 Task: Create List Time Management in Board Project Prioritization Tools to Workspace Budgeting and Forecasting. Create List Resource Management in Board Content Curation to Workspace Budgeting and Forecasting. Create List Communication in Board Product Portfolio Management and Rationalization to Workspace Budgeting and Forecasting
Action: Mouse moved to (73, 304)
Screenshot: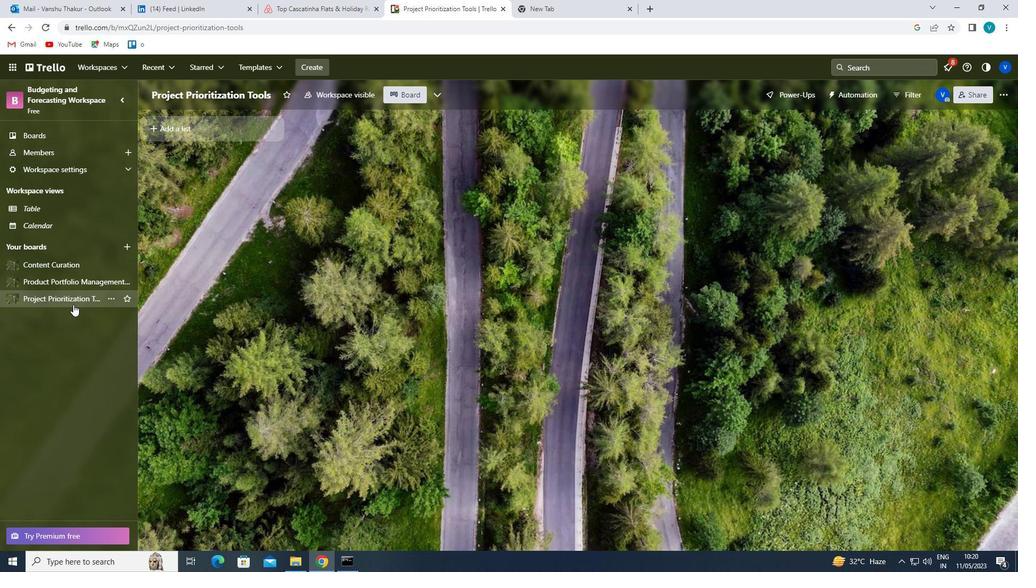 
Action: Mouse pressed left at (73, 304)
Screenshot: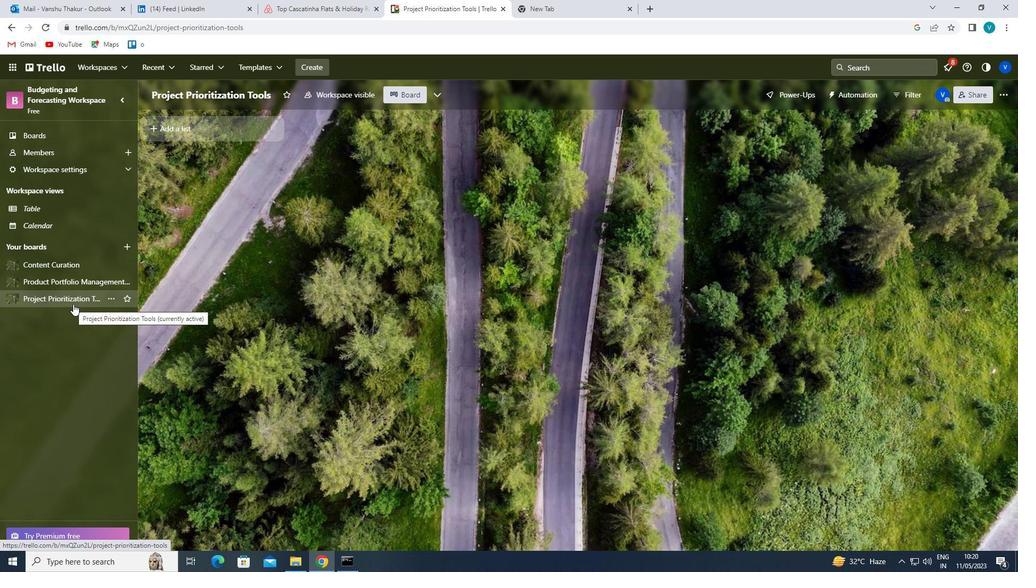 
Action: Mouse moved to (190, 131)
Screenshot: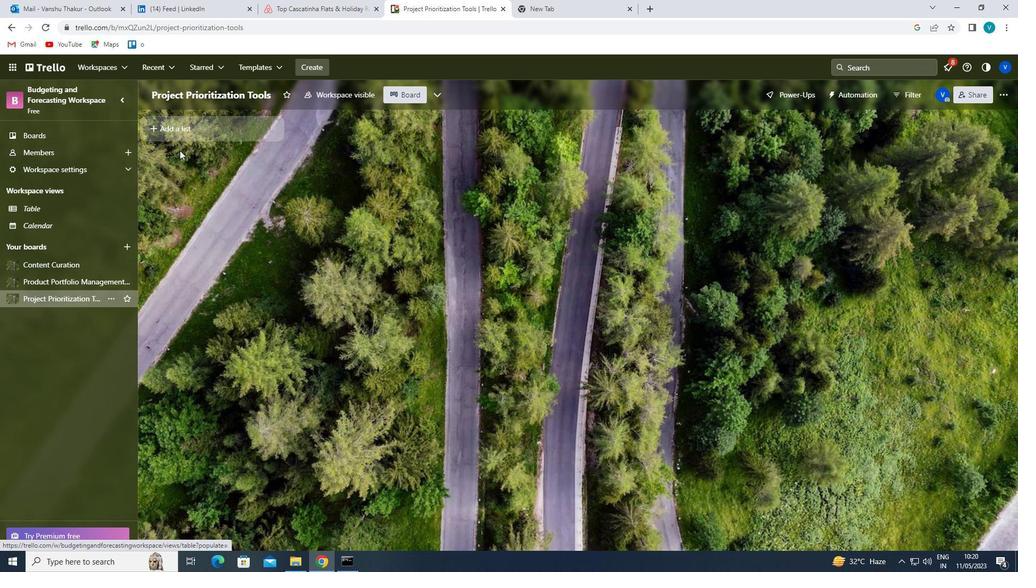 
Action: Mouse pressed left at (190, 131)
Screenshot: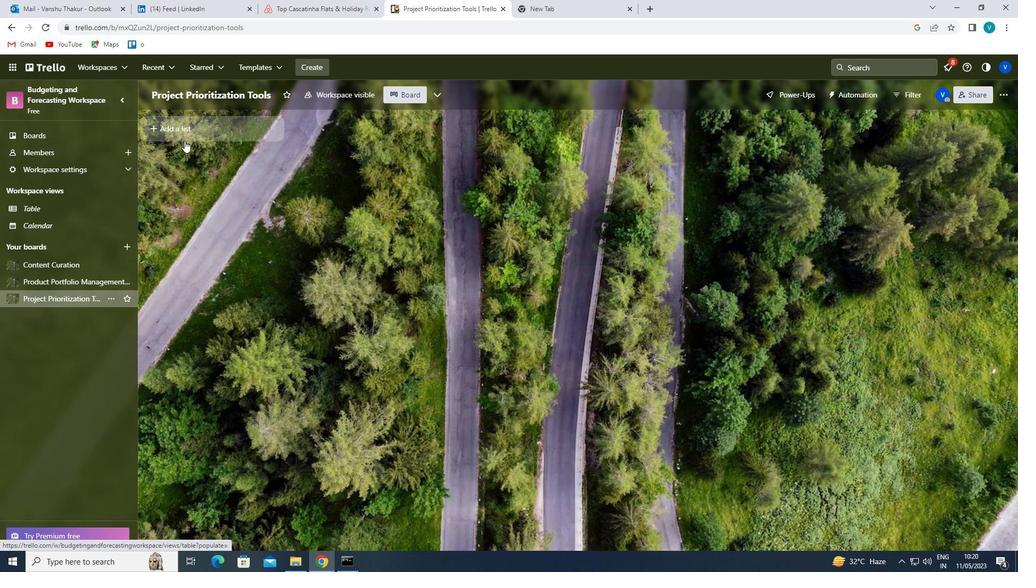 
Action: Key pressed <Key.shift>TIME<Key.space><Key.shift>MANAGEMENT
Screenshot: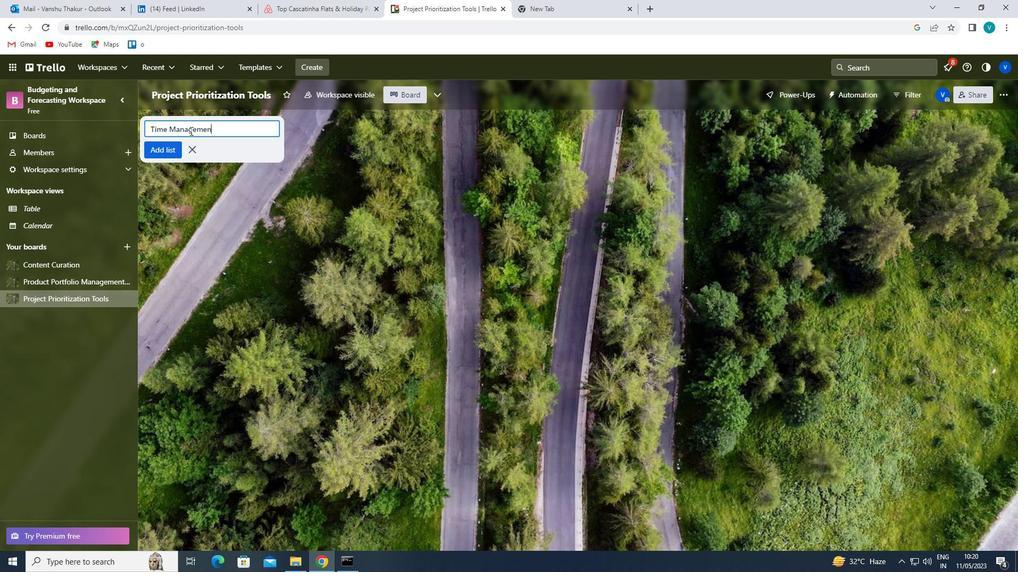 
Action: Mouse moved to (170, 147)
Screenshot: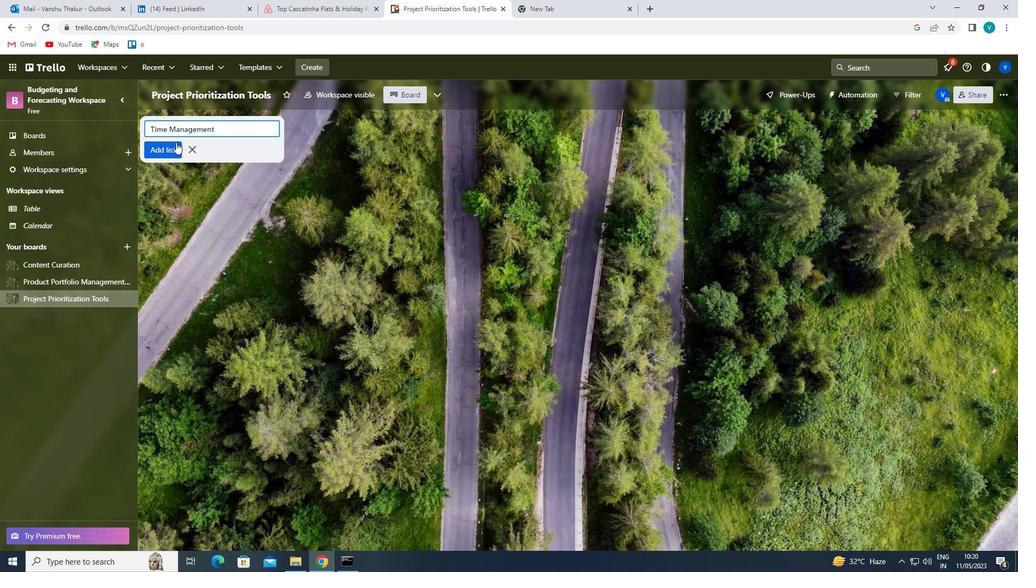 
Action: Mouse pressed left at (170, 147)
Screenshot: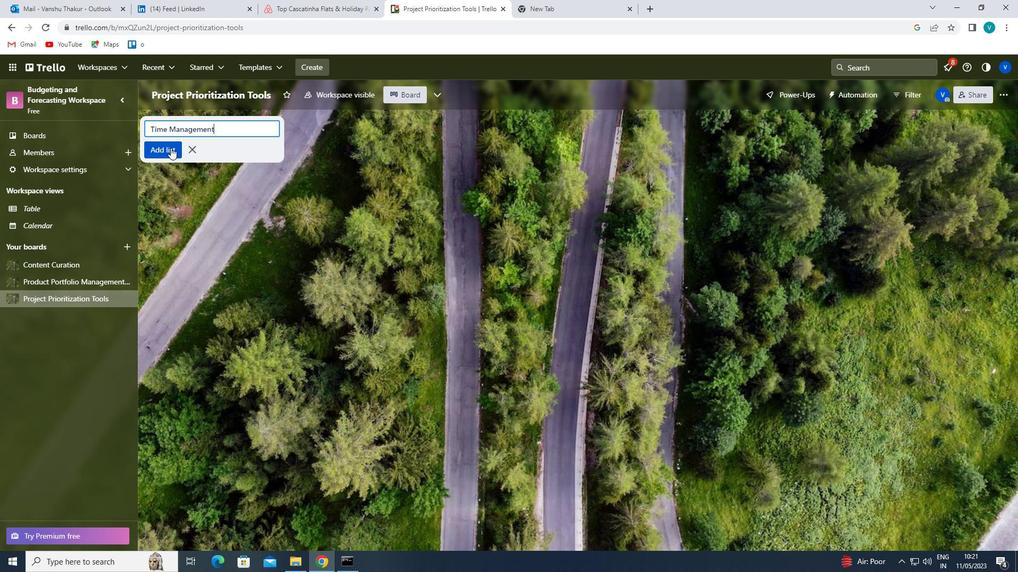 
Action: Mouse moved to (76, 262)
Screenshot: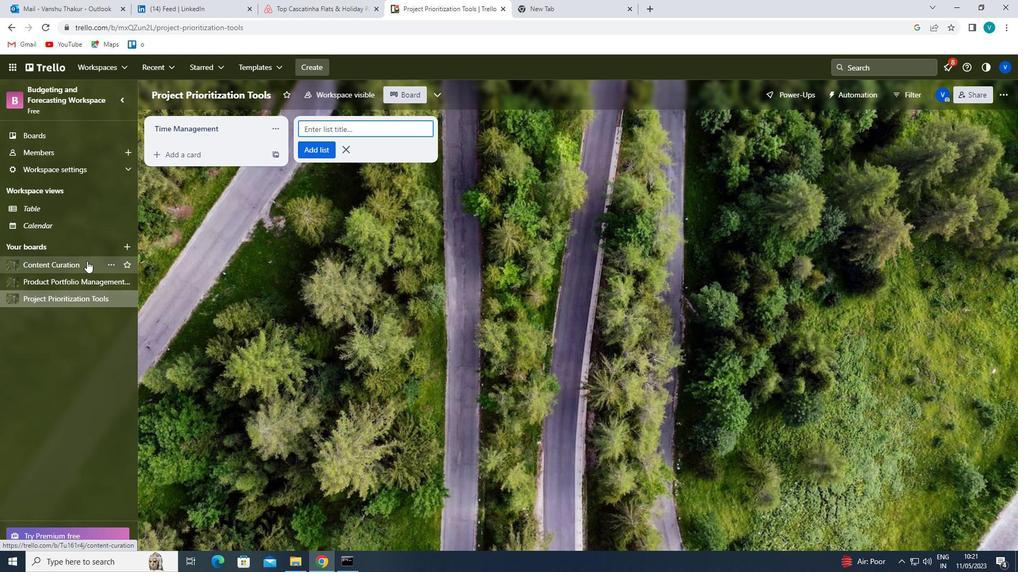 
Action: Mouse pressed left at (76, 262)
Screenshot: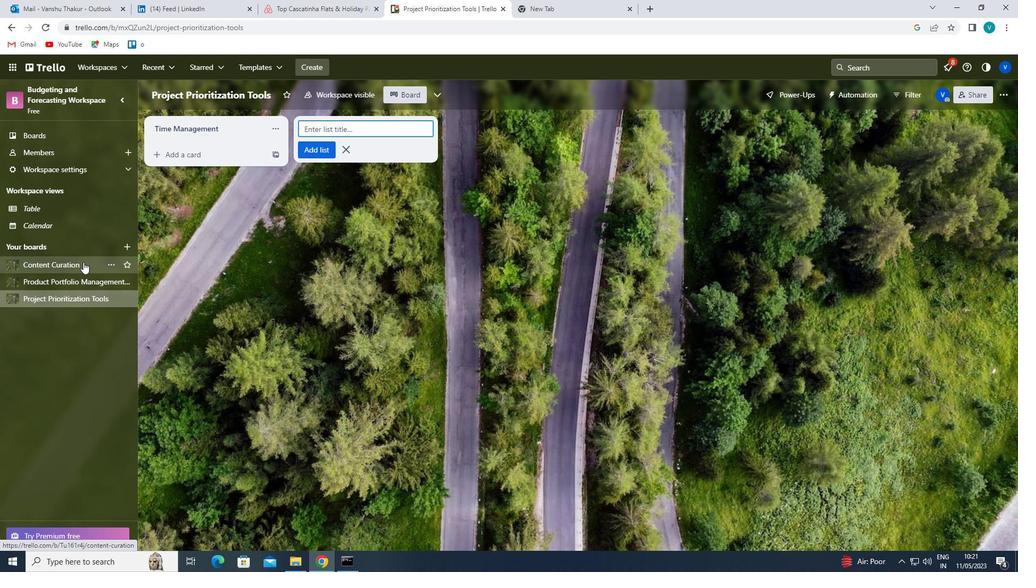 
Action: Mouse moved to (188, 132)
Screenshot: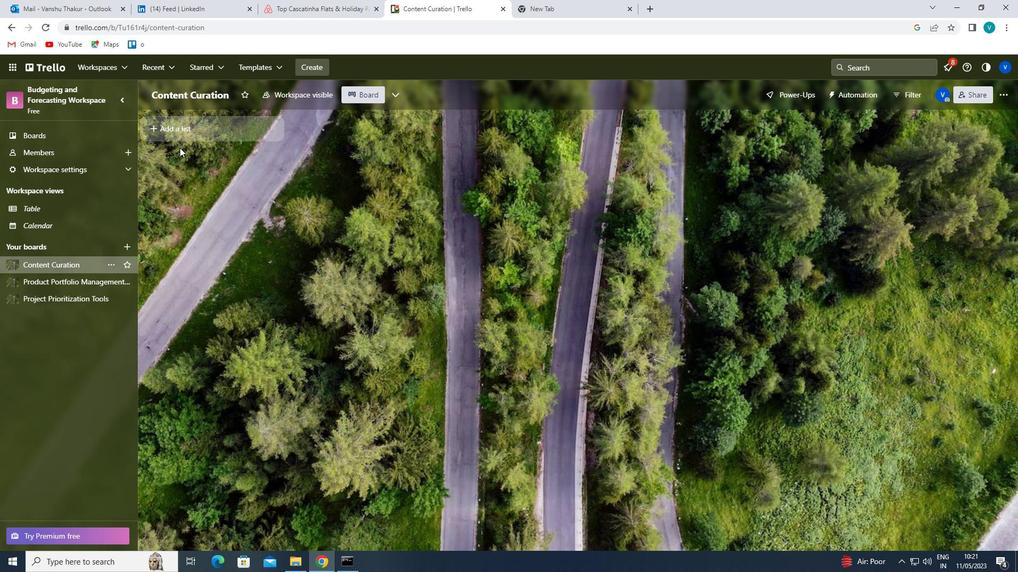 
Action: Mouse pressed left at (188, 132)
Screenshot: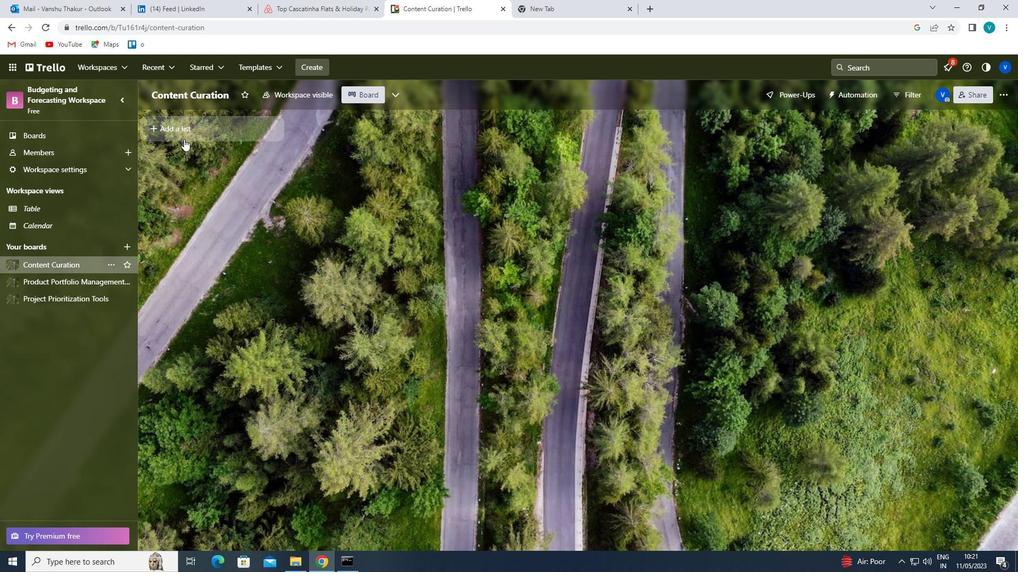 
Action: Key pressed <Key.shift>RESOURCE<Key.space><Key.shift><Key.shift><Key.shift><Key.shift><Key.shift><Key.shift><Key.shift><Key.shift><Key.shift><Key.shift><Key.shift><Key.shift><Key.shift><Key.shift><Key.shift><Key.shift>MANAGEMENT
Screenshot: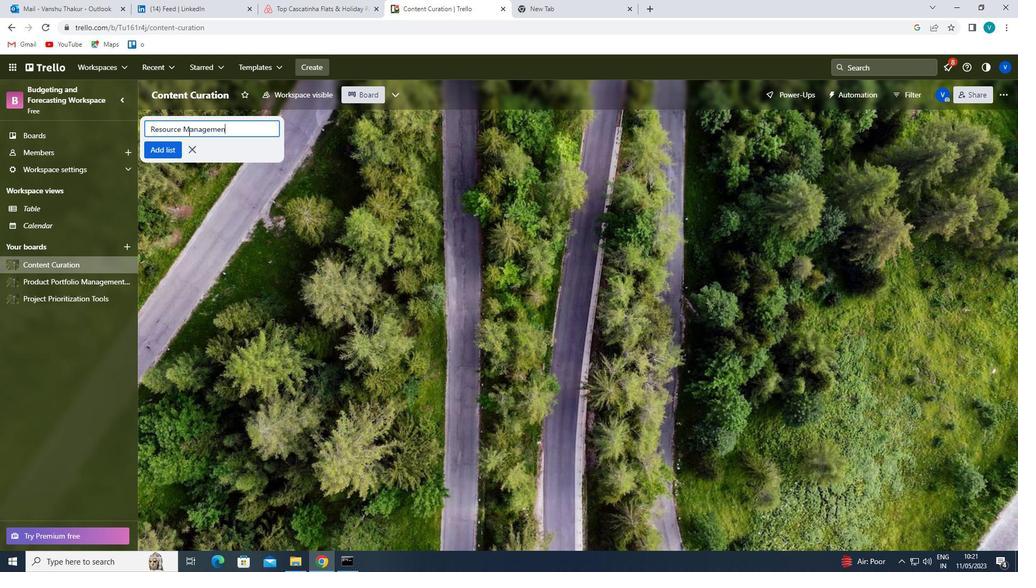 
Action: Mouse moved to (176, 143)
Screenshot: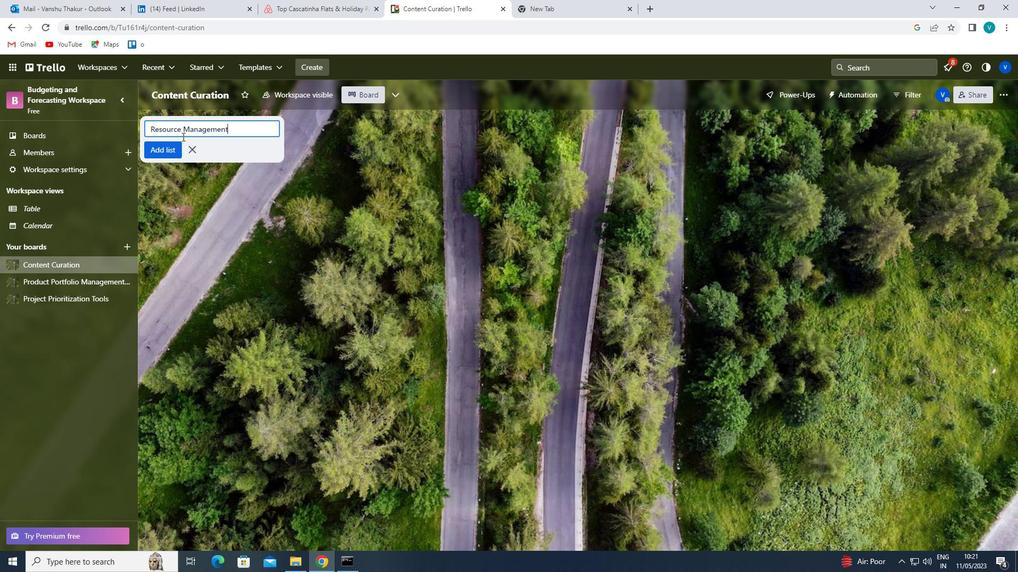 
Action: Mouse pressed left at (176, 143)
Screenshot: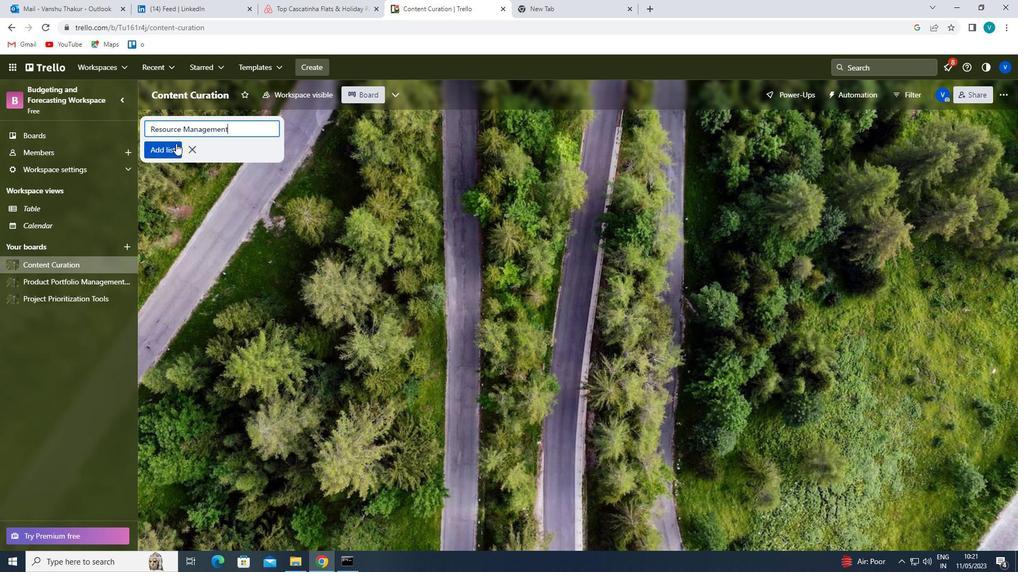 
Action: Mouse moved to (86, 280)
Screenshot: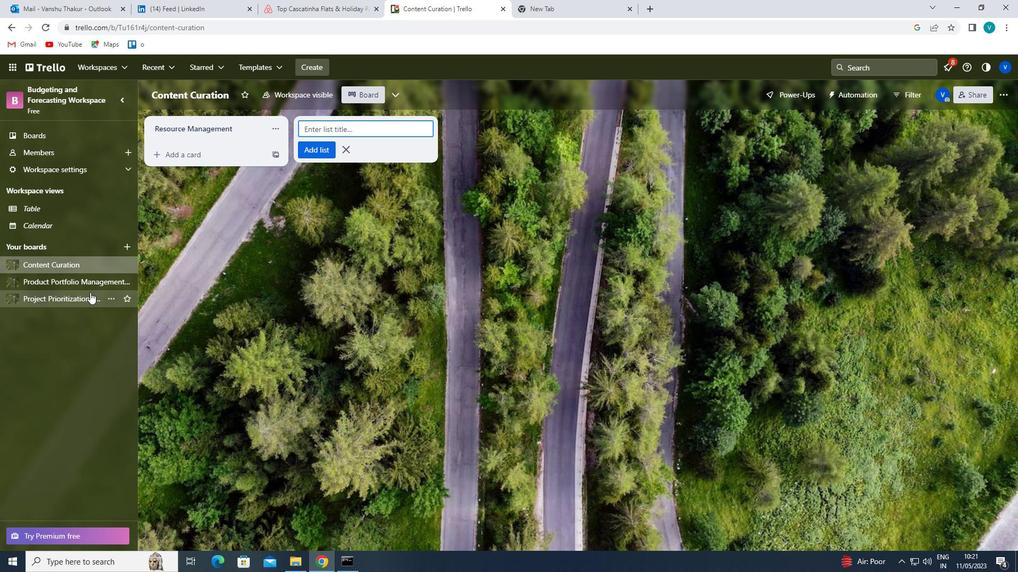 
Action: Mouse pressed left at (86, 280)
Screenshot: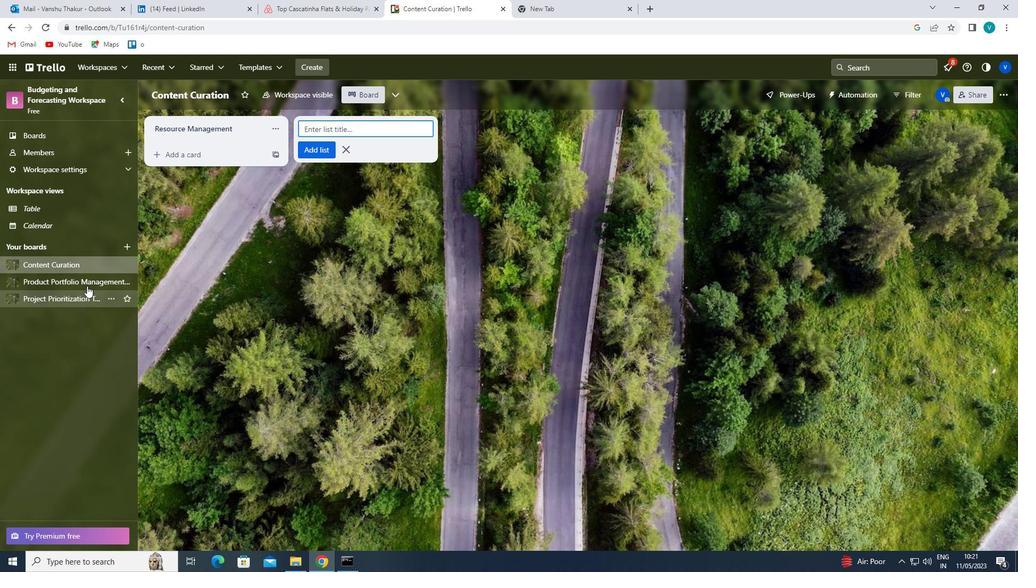 
Action: Mouse moved to (199, 132)
Screenshot: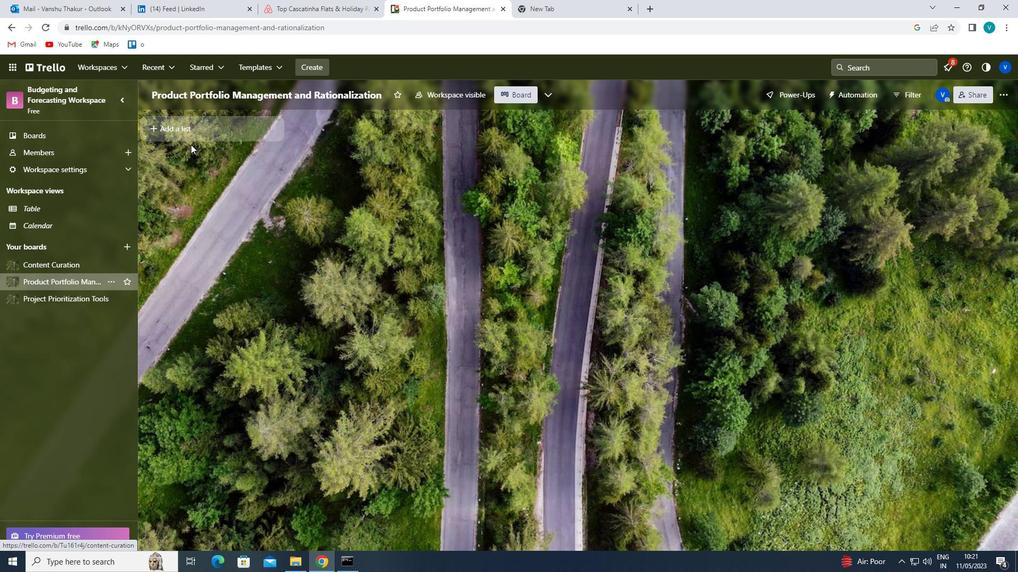 
Action: Mouse pressed left at (199, 132)
Screenshot: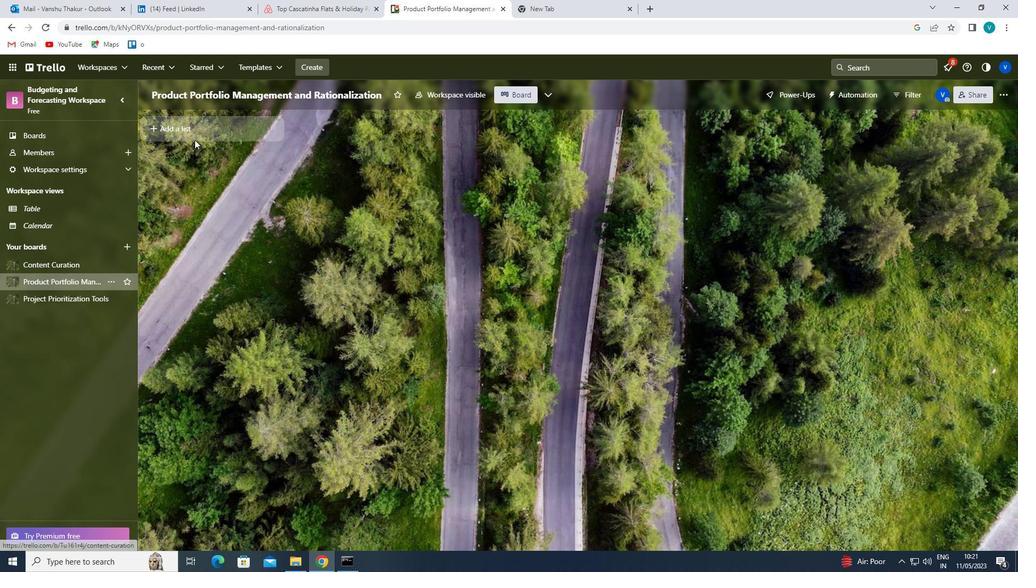 
Action: Mouse moved to (202, 132)
Screenshot: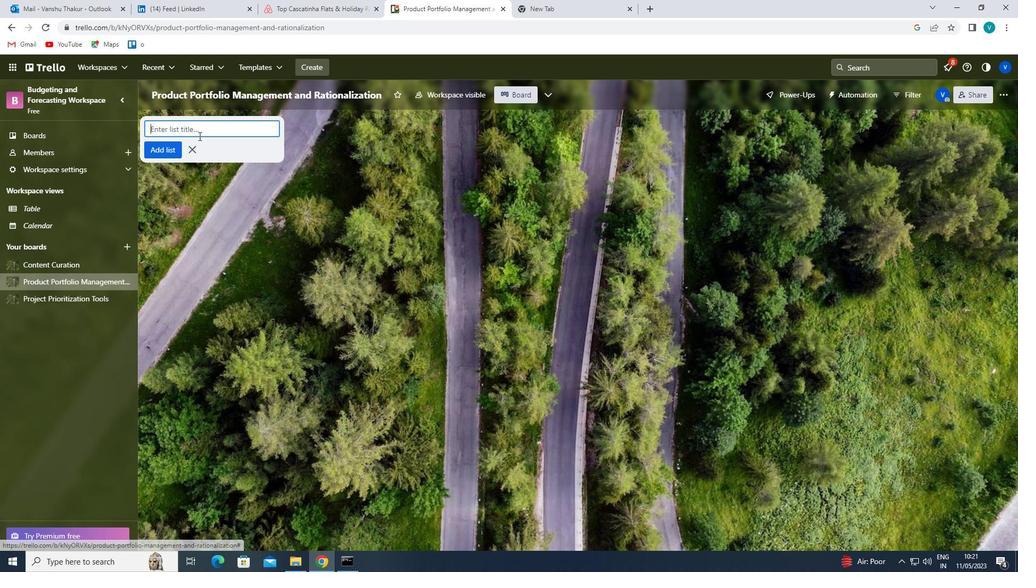 
Action: Mouse pressed left at (202, 132)
Screenshot: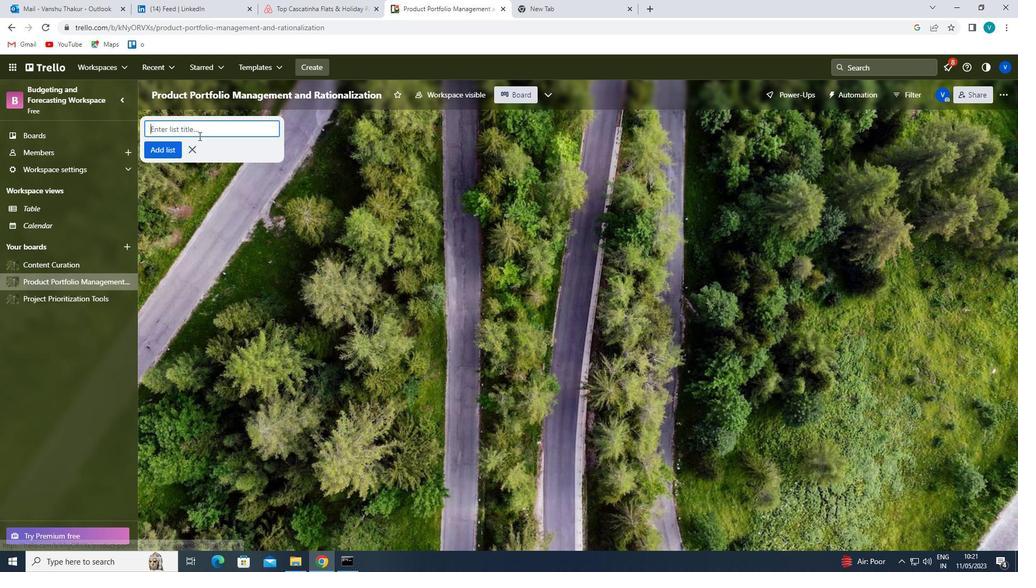 
Action: Key pressed <Key.shift>LIST<Key.space><Key.shift>COMMUNICATION
Screenshot: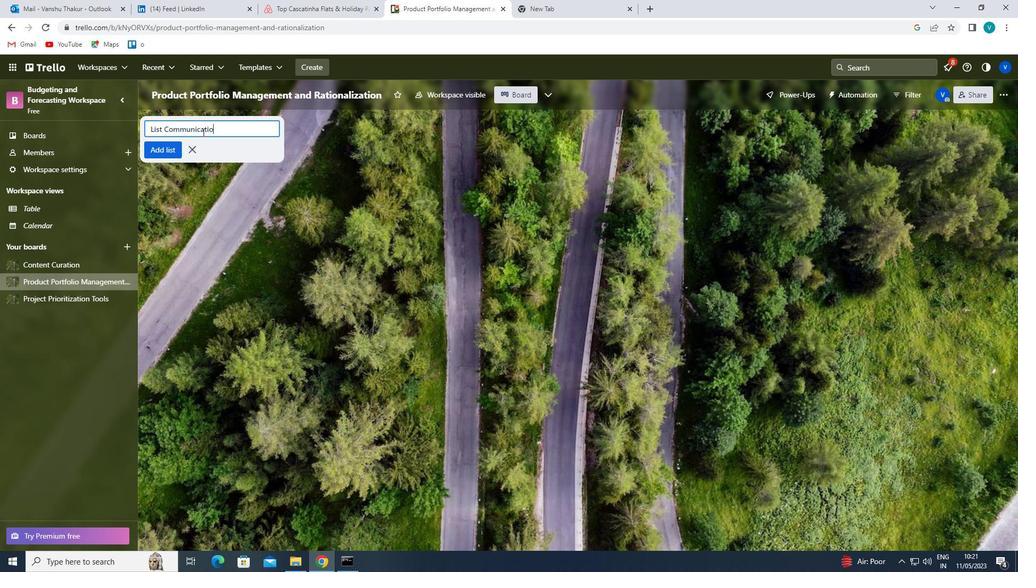 
Action: Mouse moved to (171, 143)
Screenshot: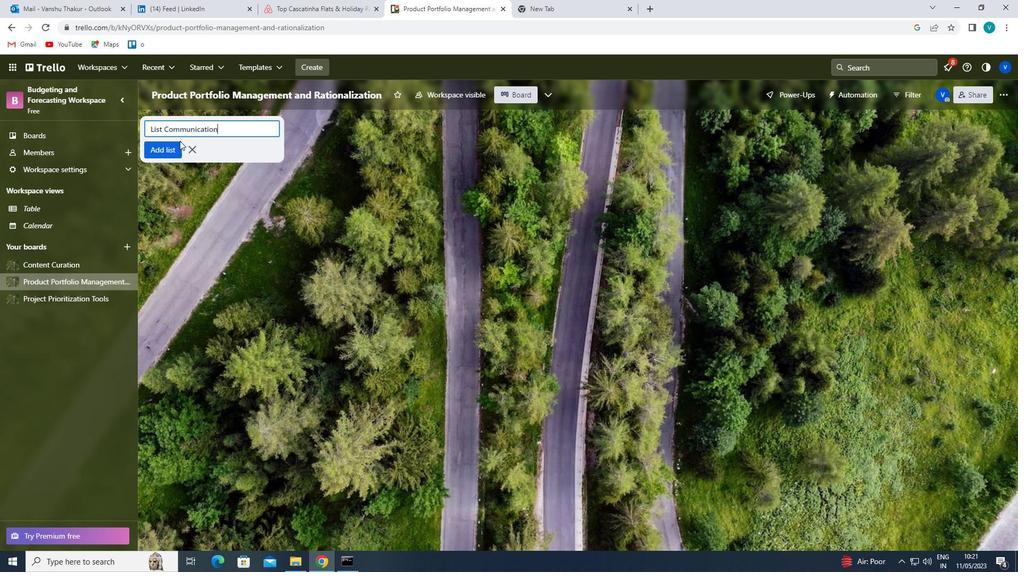 
Action: Mouse pressed left at (171, 143)
Screenshot: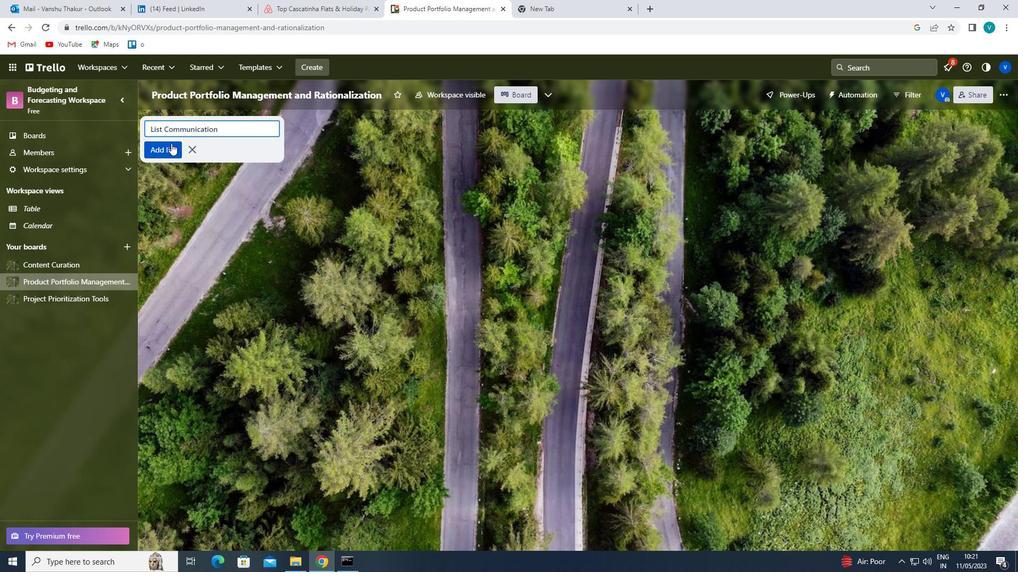 
